 Task: Sync Google contacts .
Action: Mouse moved to (544, 55)
Screenshot: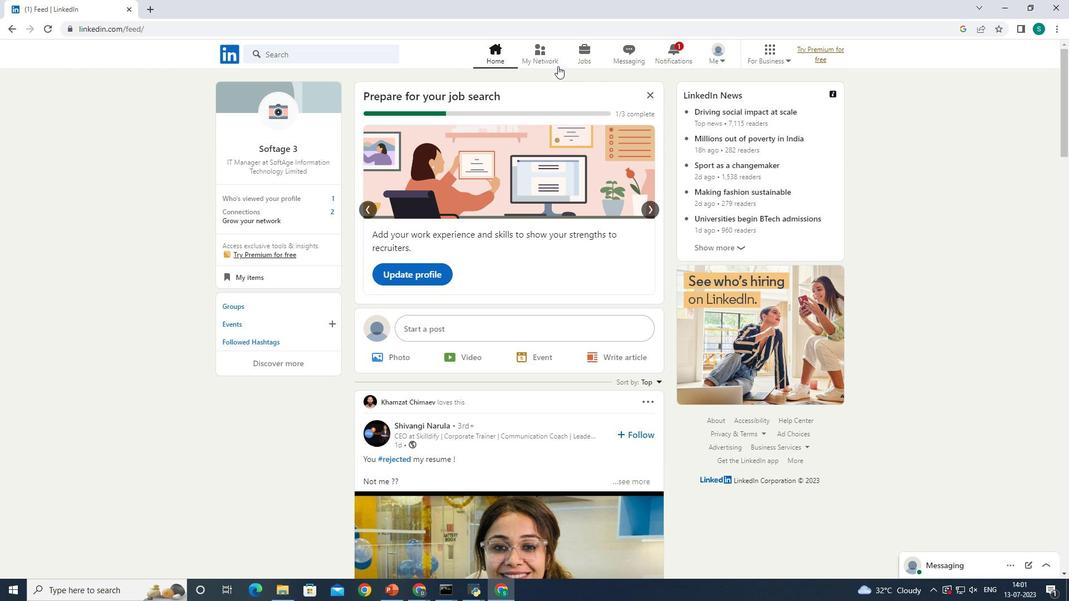 
Action: Mouse pressed left at (544, 55)
Screenshot: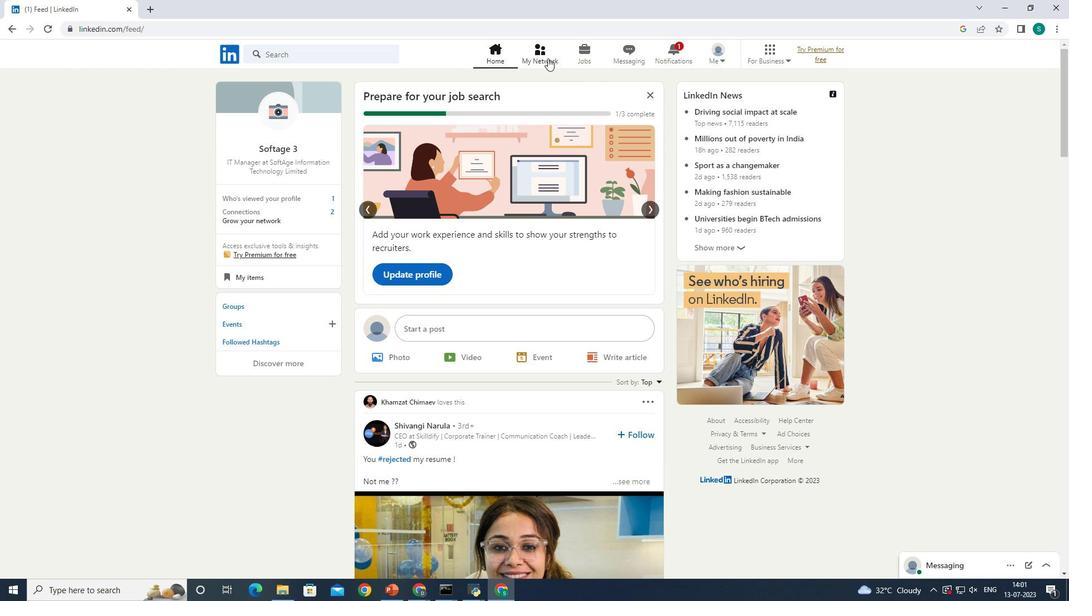 
Action: Mouse moved to (266, 138)
Screenshot: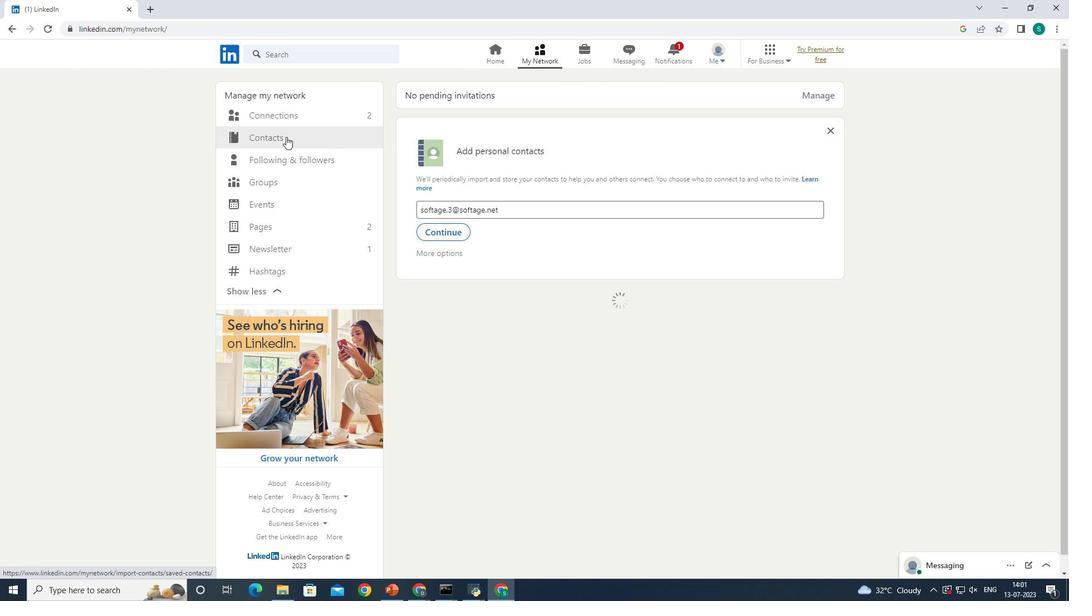 
Action: Mouse pressed left at (266, 138)
Screenshot: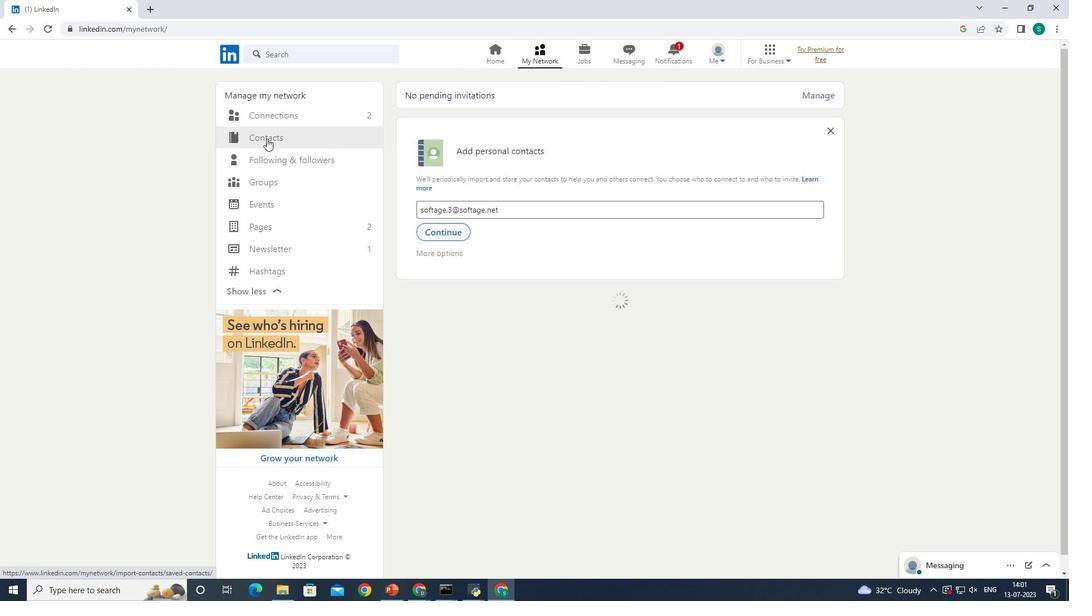 
Action: Mouse moved to (804, 191)
Screenshot: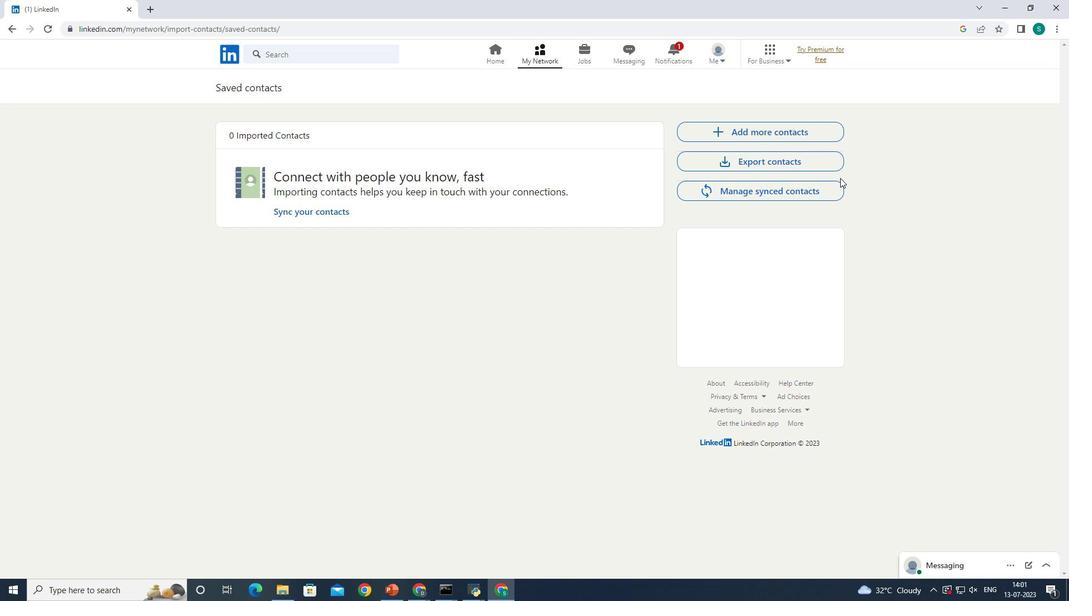 
Action: Mouse pressed left at (804, 191)
Screenshot: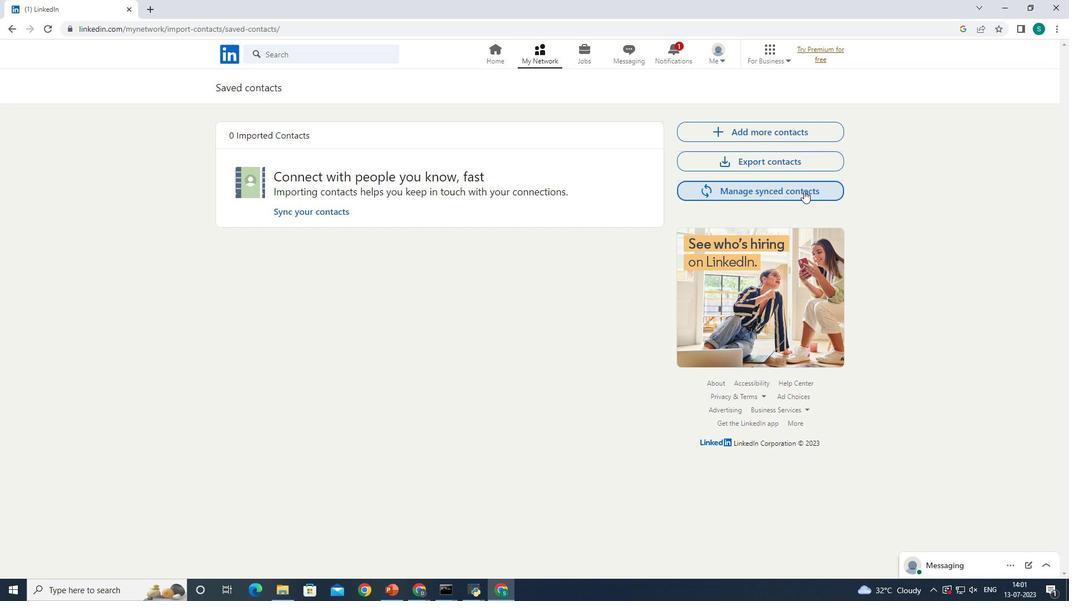 
Action: Mouse moved to (637, 228)
Screenshot: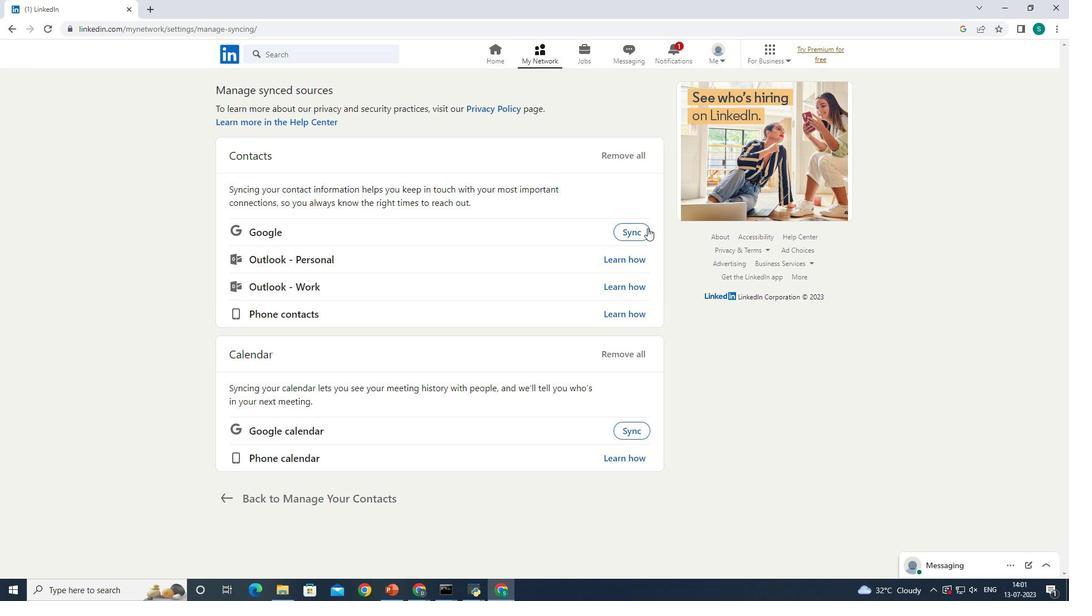 
Action: Mouse pressed left at (637, 228)
Screenshot: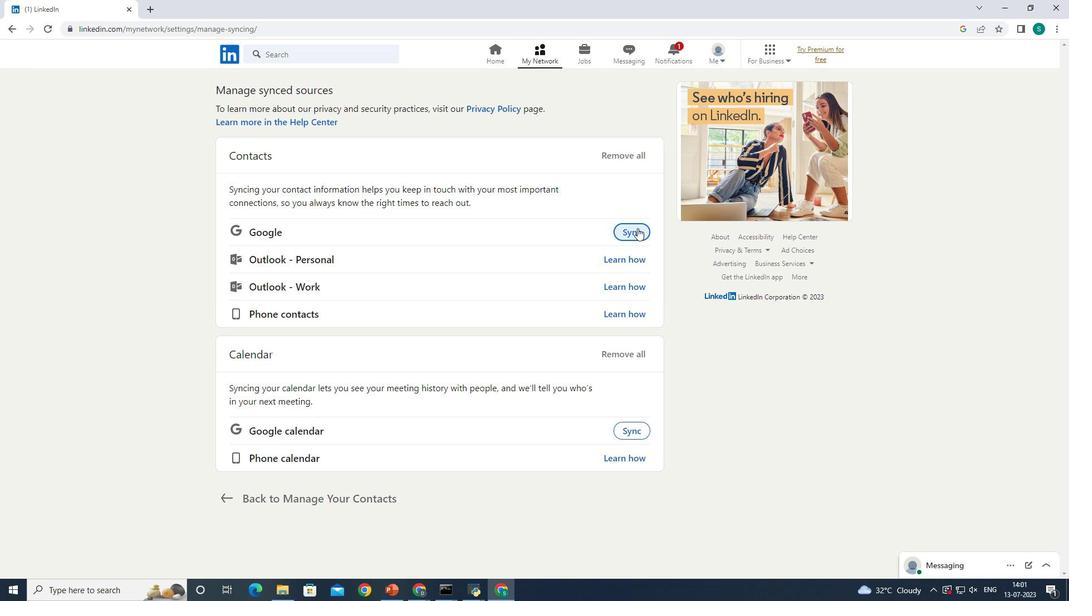 
Action: Mouse moved to (439, 6)
Screenshot: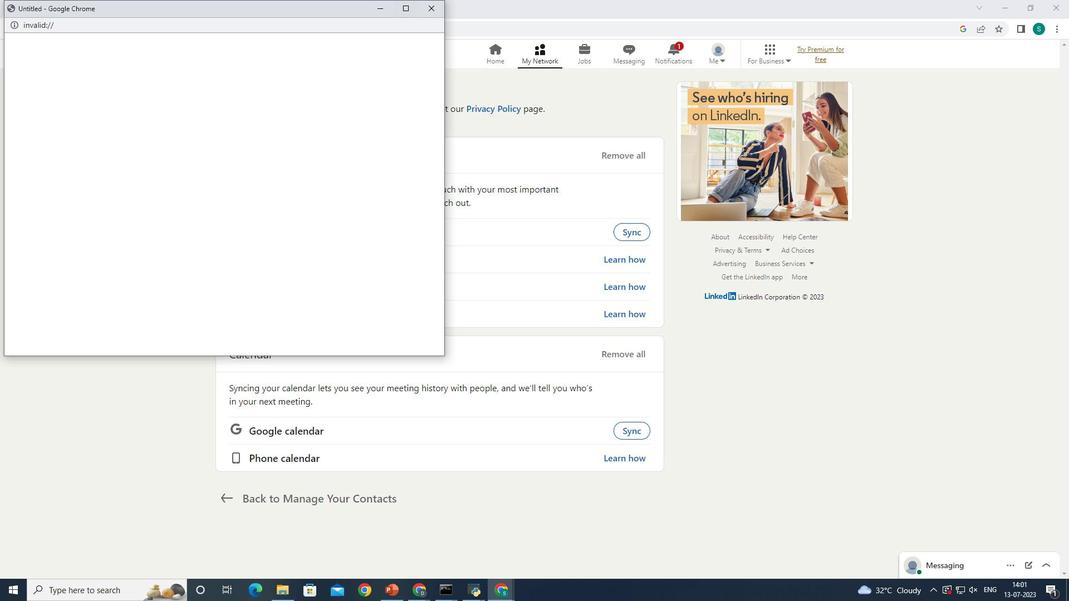 
